 Task: Use Tennessee Twister Short Effect in this video Movie B.mp4
Action: Mouse moved to (349, 160)
Screenshot: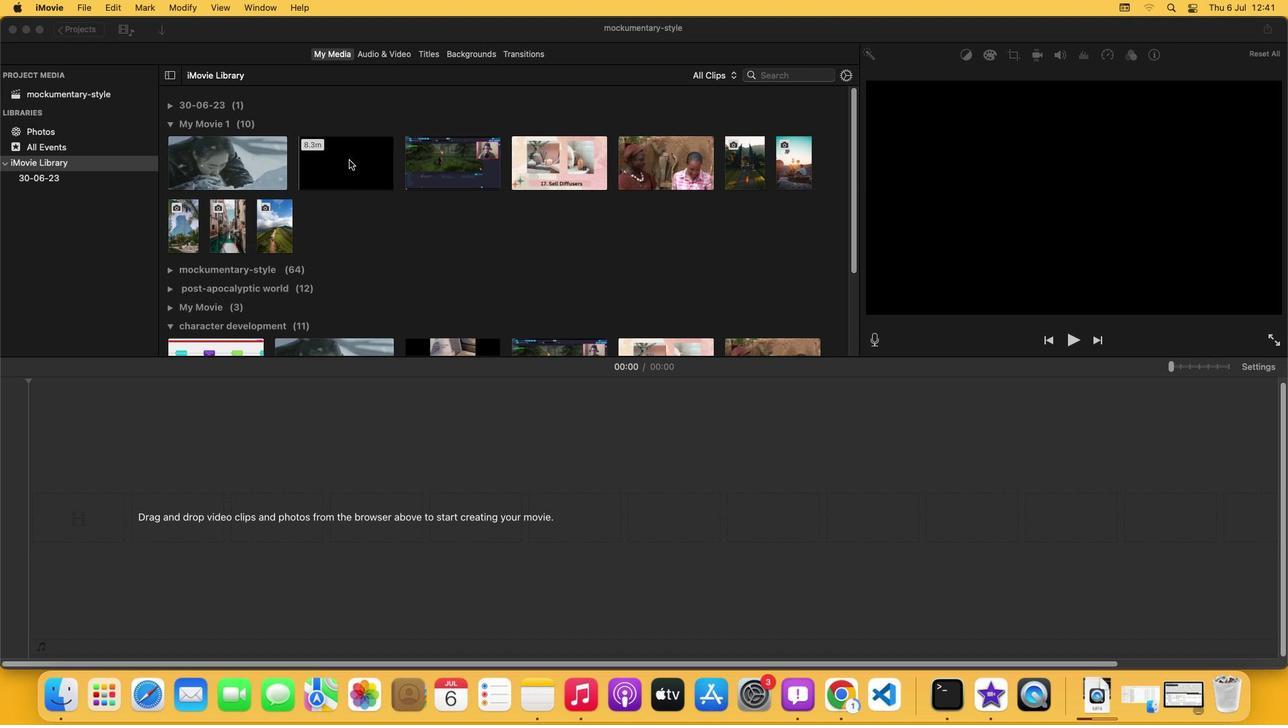 
Action: Mouse pressed left at (349, 160)
Screenshot: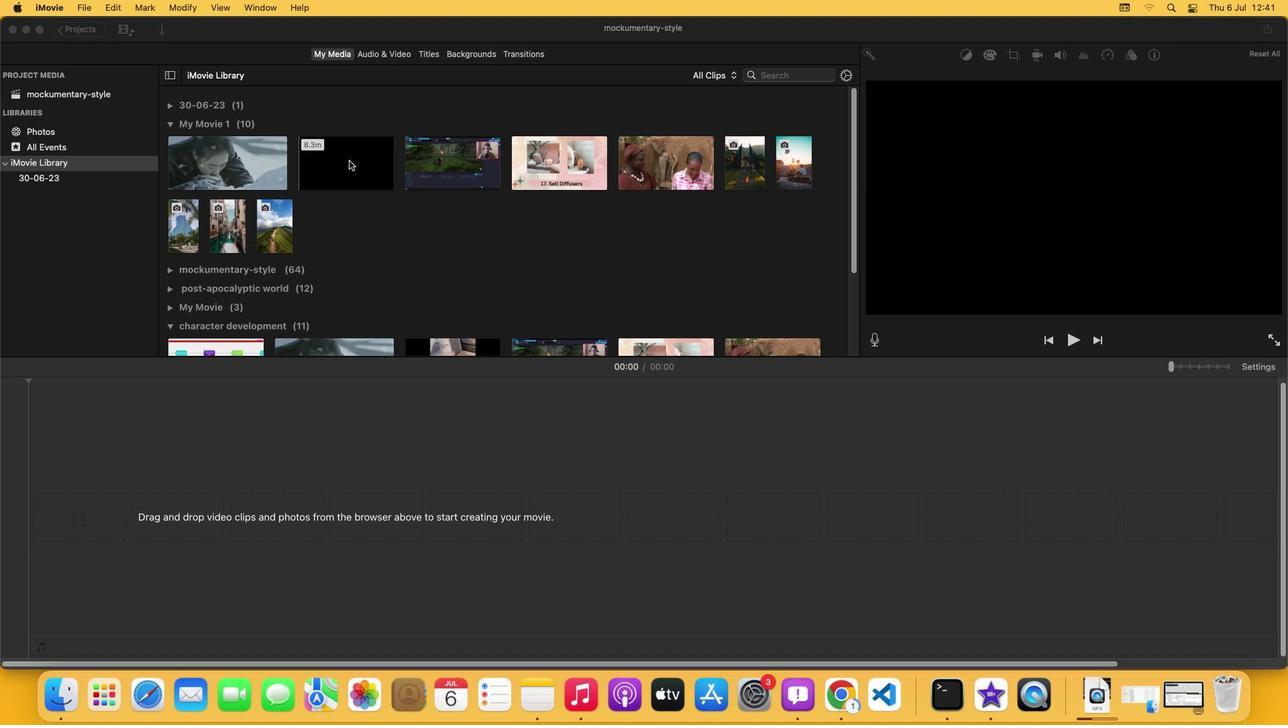 
Action: Mouse moved to (369, 54)
Screenshot: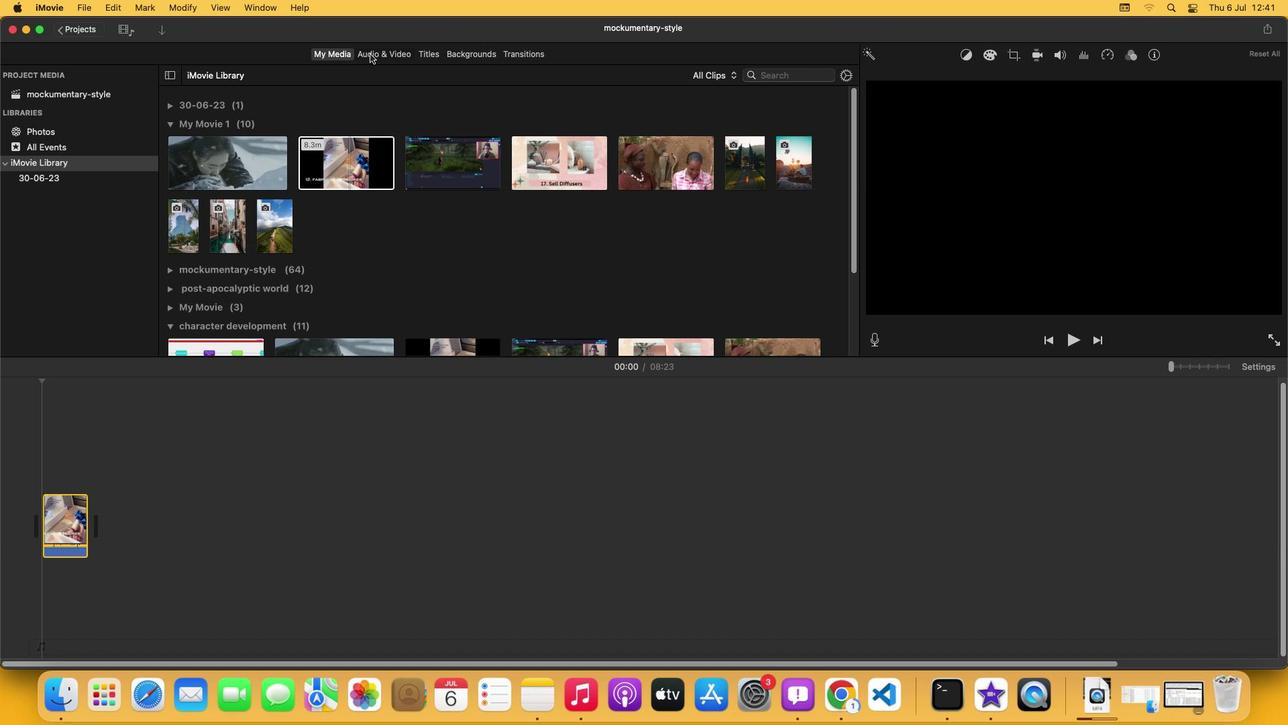 
Action: Mouse pressed left at (369, 54)
Screenshot: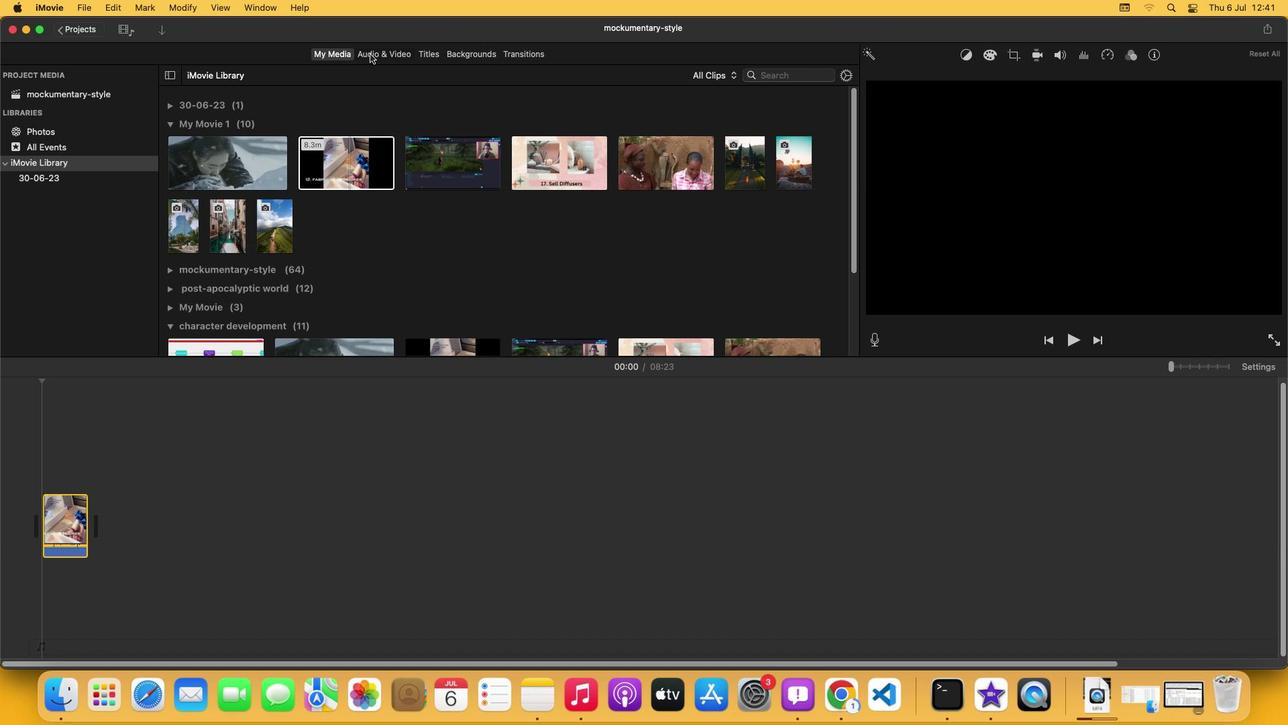 
Action: Mouse moved to (224, 227)
Screenshot: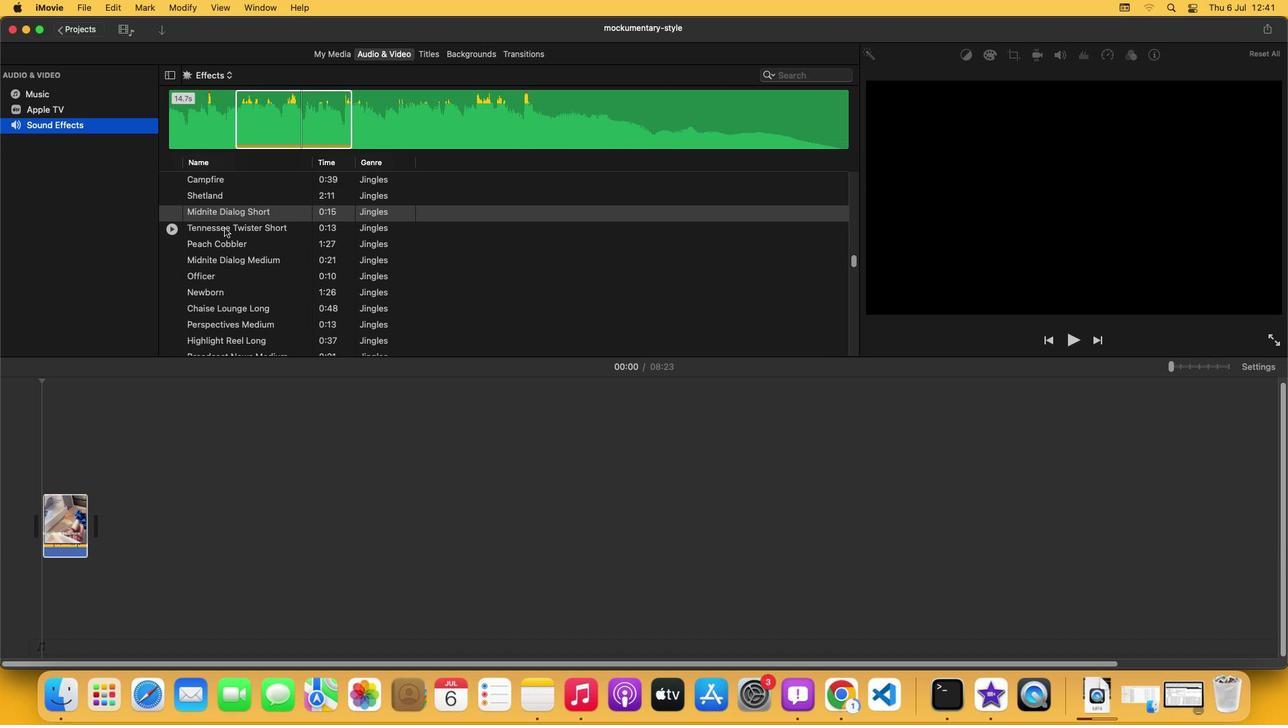 
Action: Mouse pressed left at (224, 227)
Screenshot: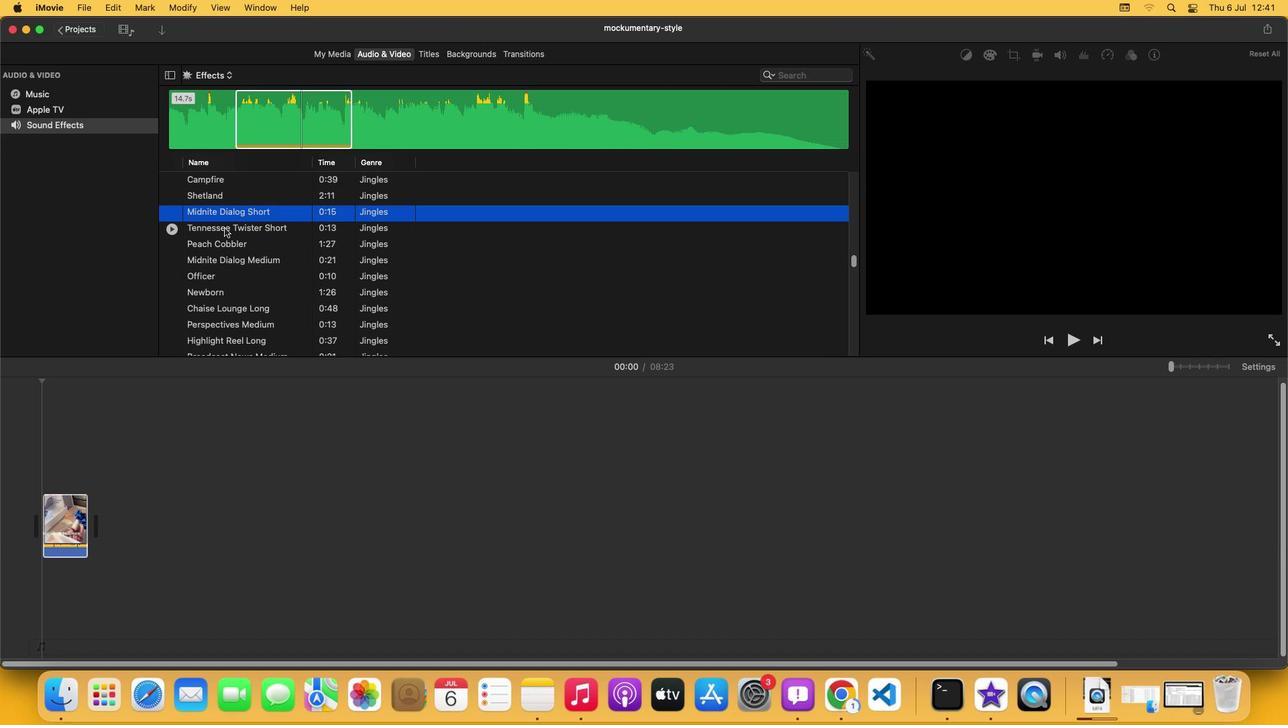 
Action: Mouse moved to (247, 102)
Screenshot: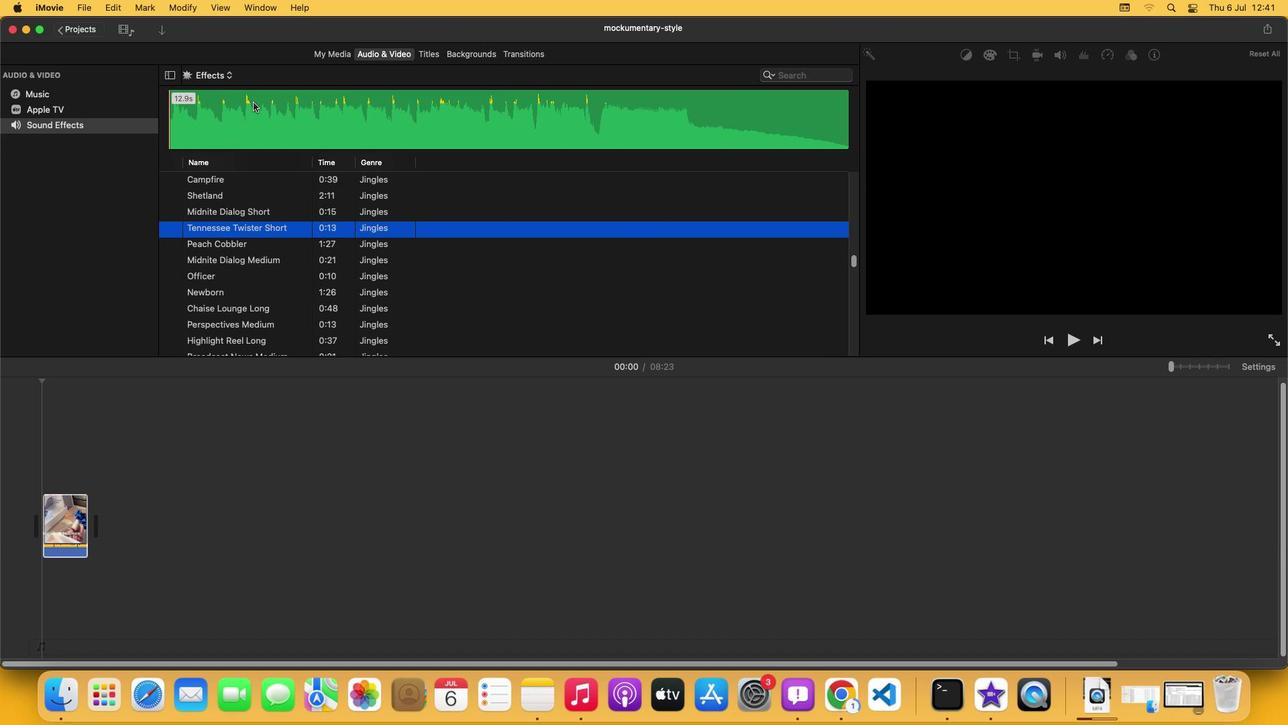 
Action: Mouse pressed left at (247, 102)
Screenshot: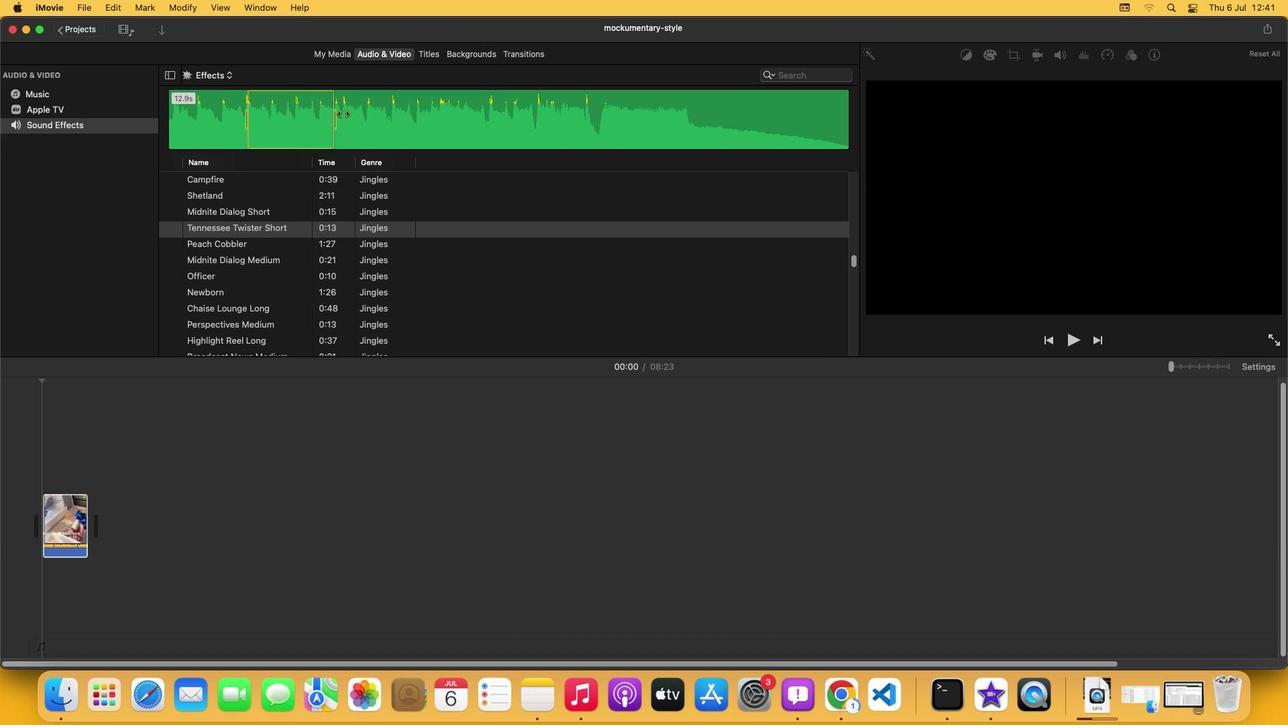 
Action: Mouse moved to (300, 114)
Screenshot: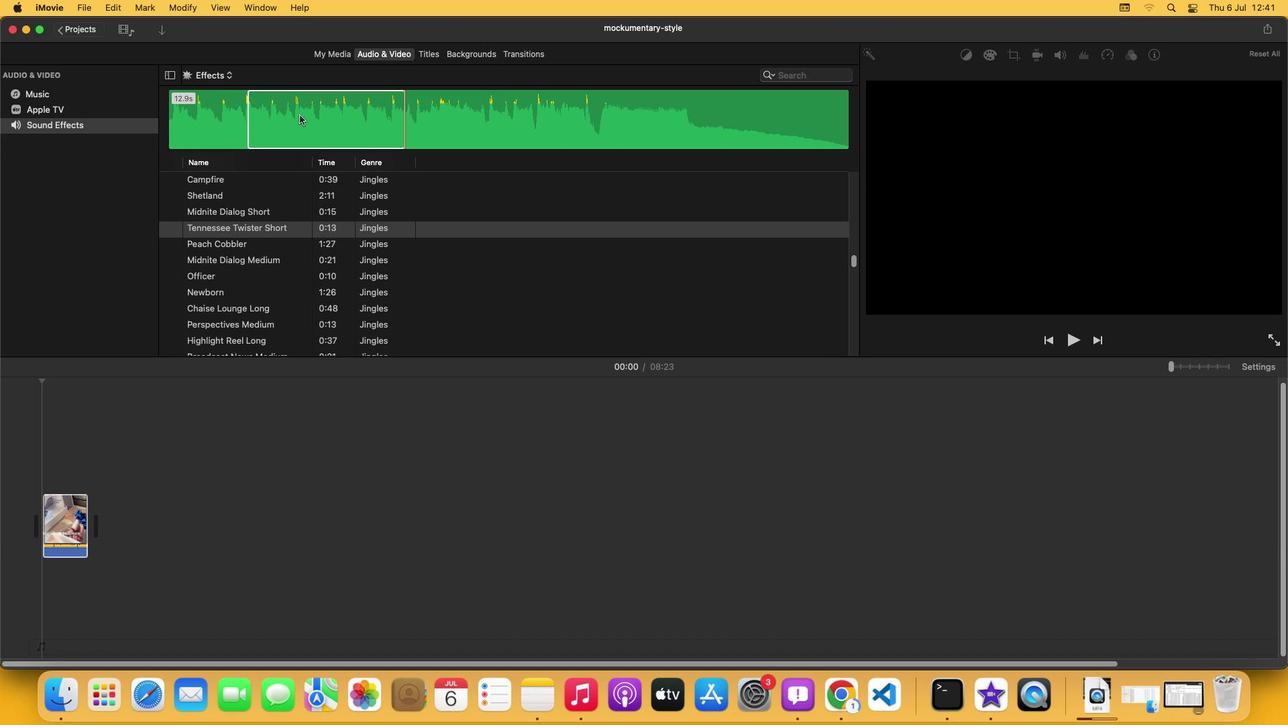 
Action: Mouse pressed left at (300, 114)
Screenshot: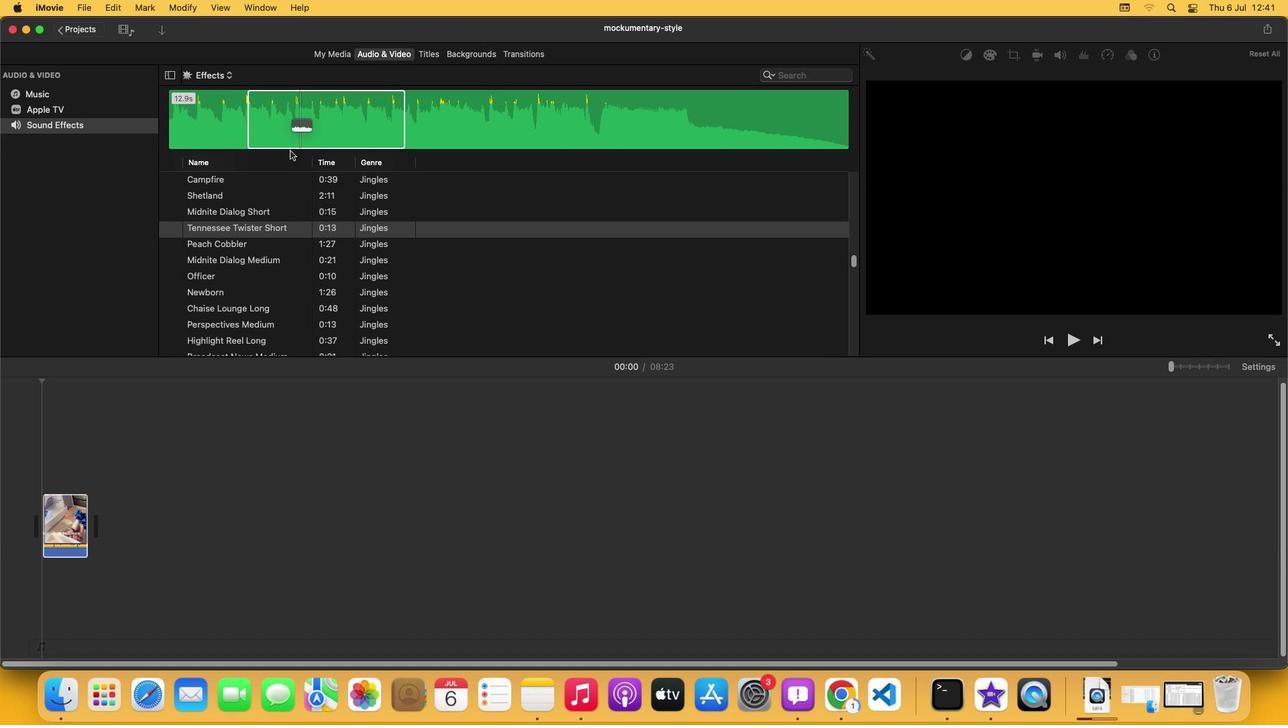 
Action: Mouse moved to (159, 549)
Screenshot: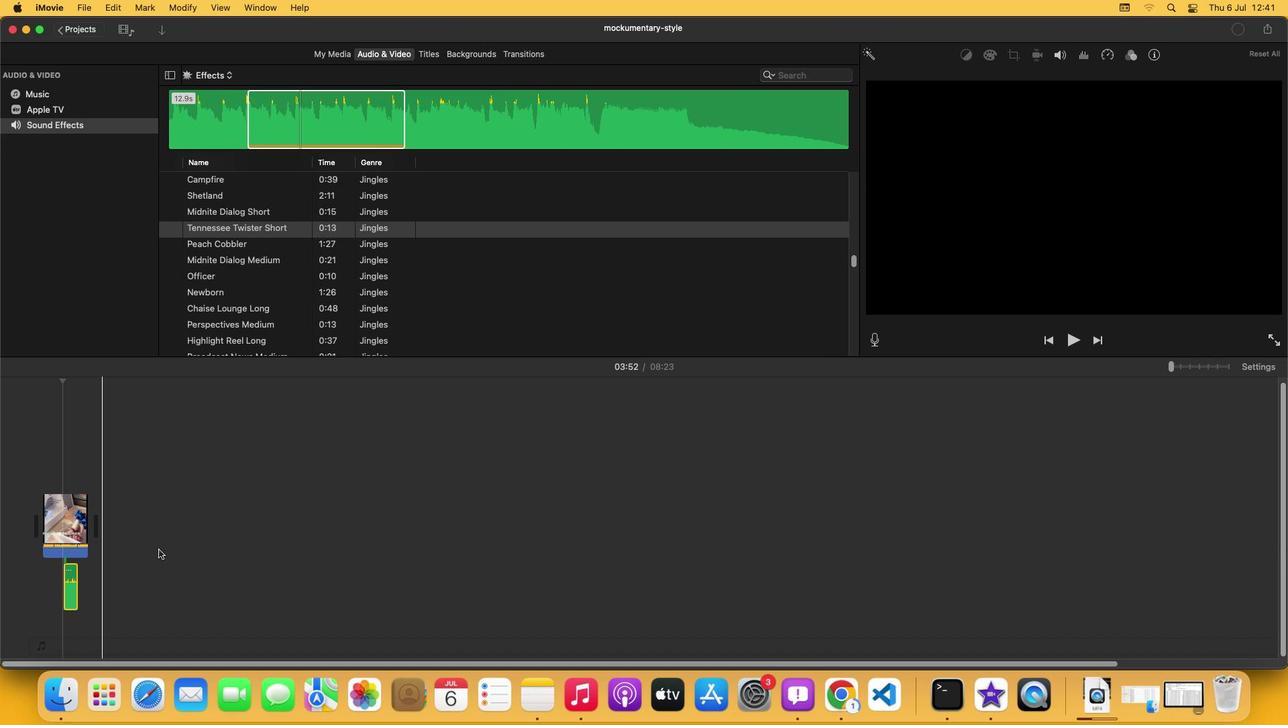 
Action: Mouse pressed left at (159, 549)
Screenshot: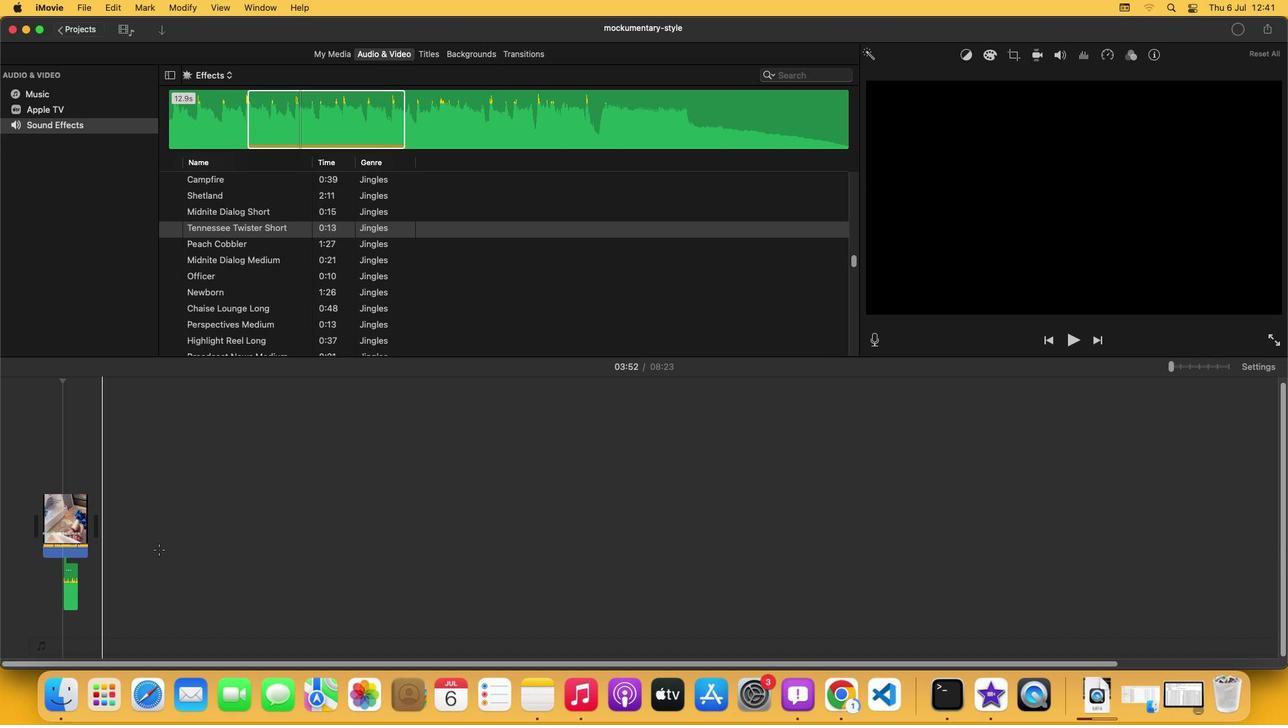 
